 Task: Check current mortgage rates with a credit score of 640-659.
Action: Mouse moved to (799, 148)
Screenshot: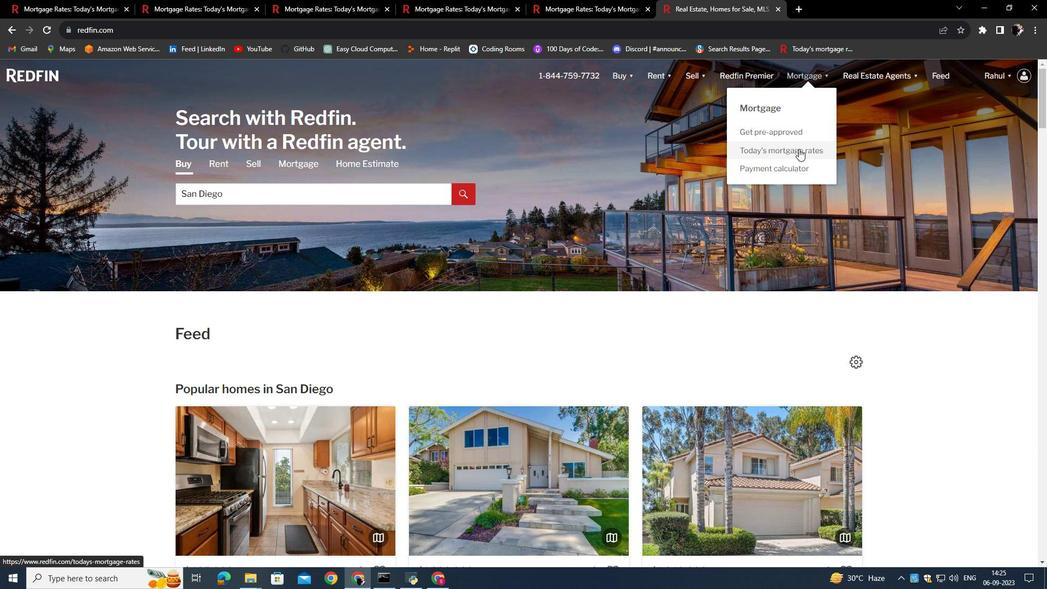 
Action: Mouse pressed left at (799, 148)
Screenshot: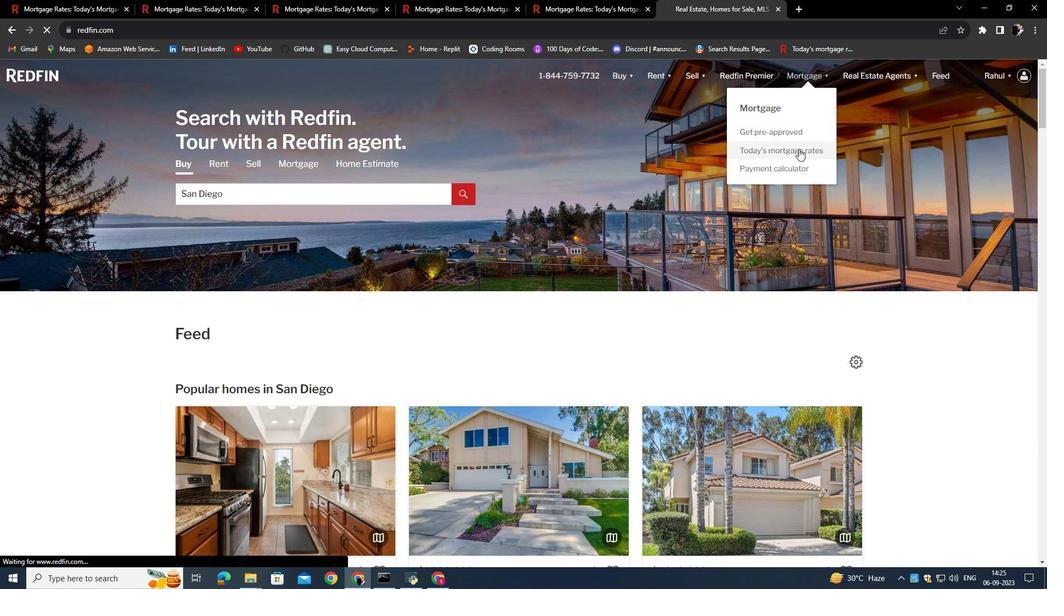 
Action: Mouse moved to (408, 290)
Screenshot: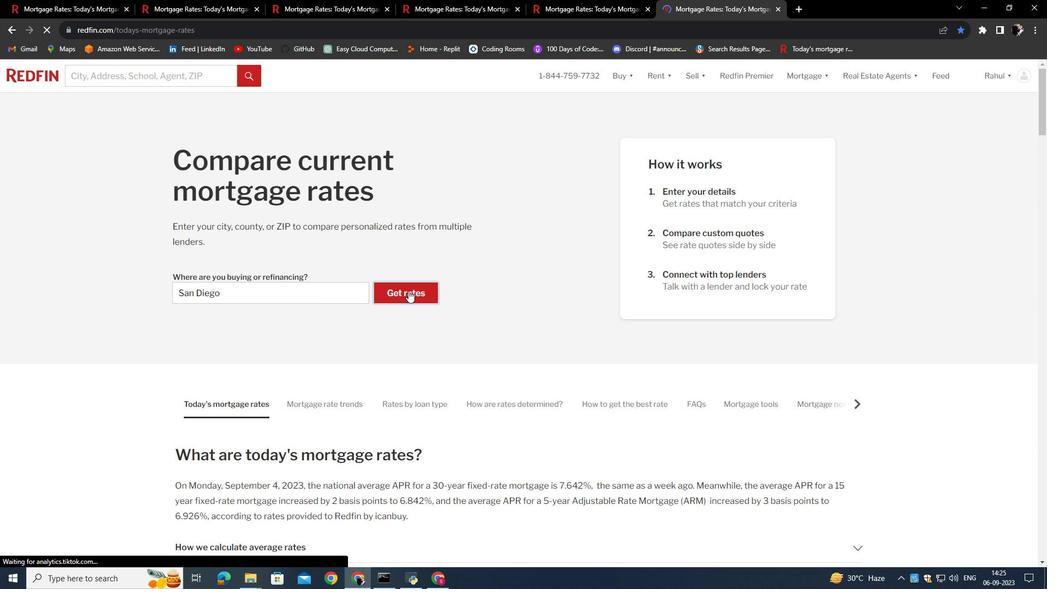 
Action: Mouse pressed left at (408, 290)
Screenshot: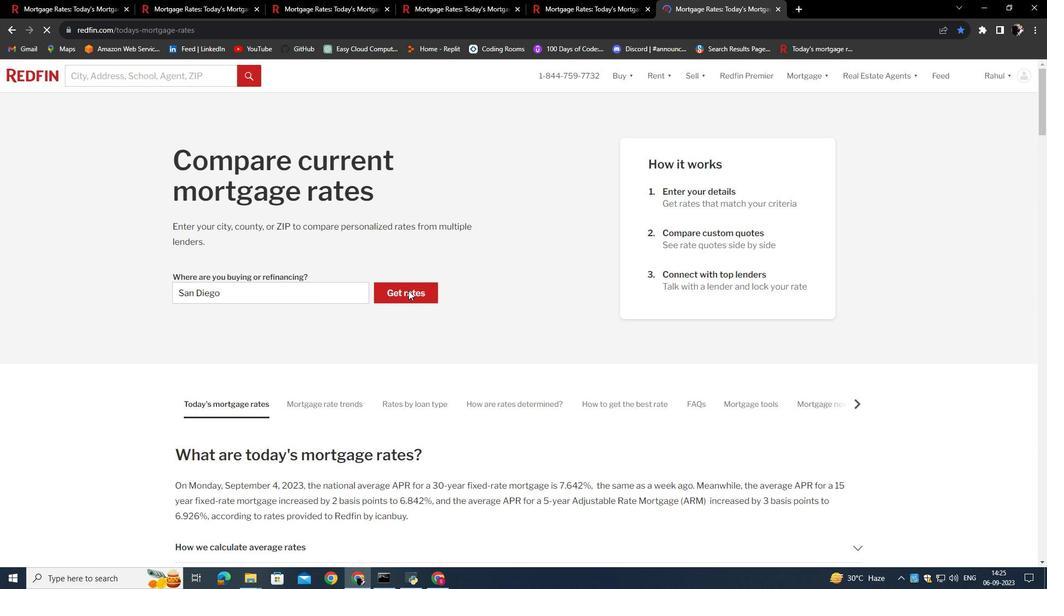 
Action: Mouse moved to (257, 373)
Screenshot: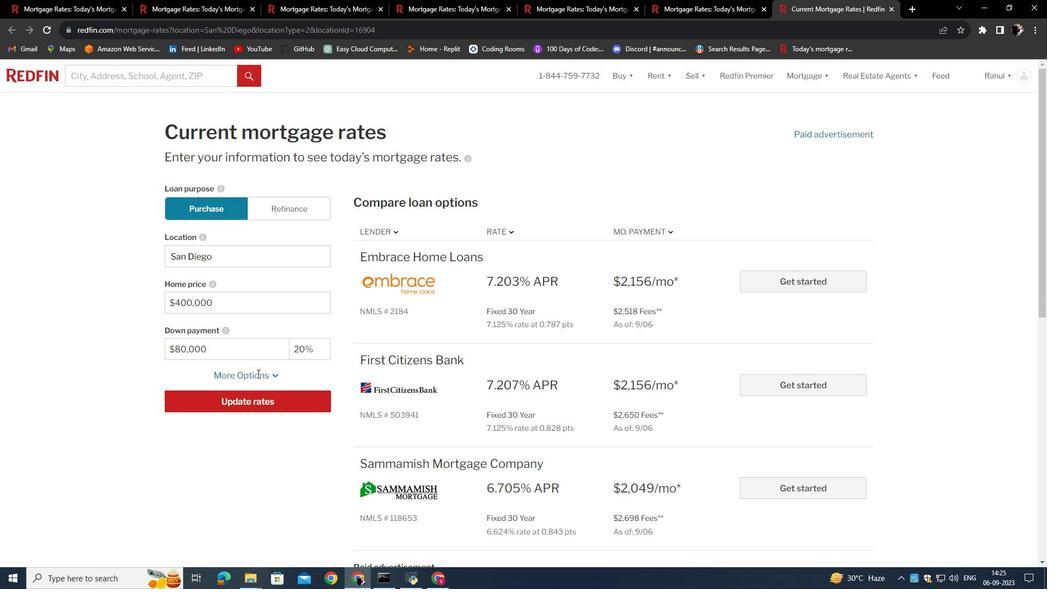 
Action: Mouse pressed left at (257, 373)
Screenshot: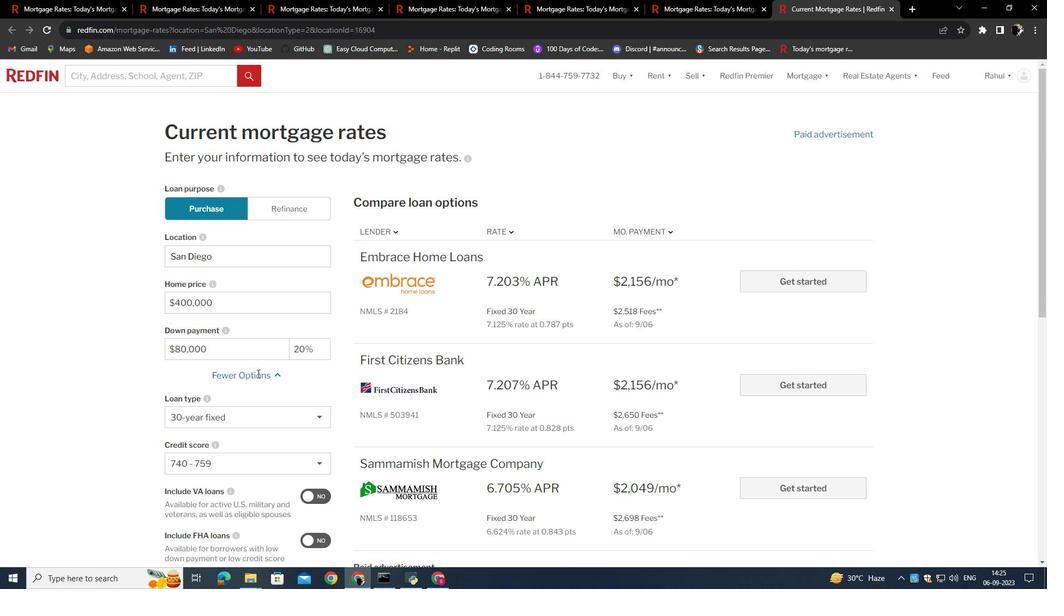 
Action: Mouse scrolled (257, 373) with delta (0, 0)
Screenshot: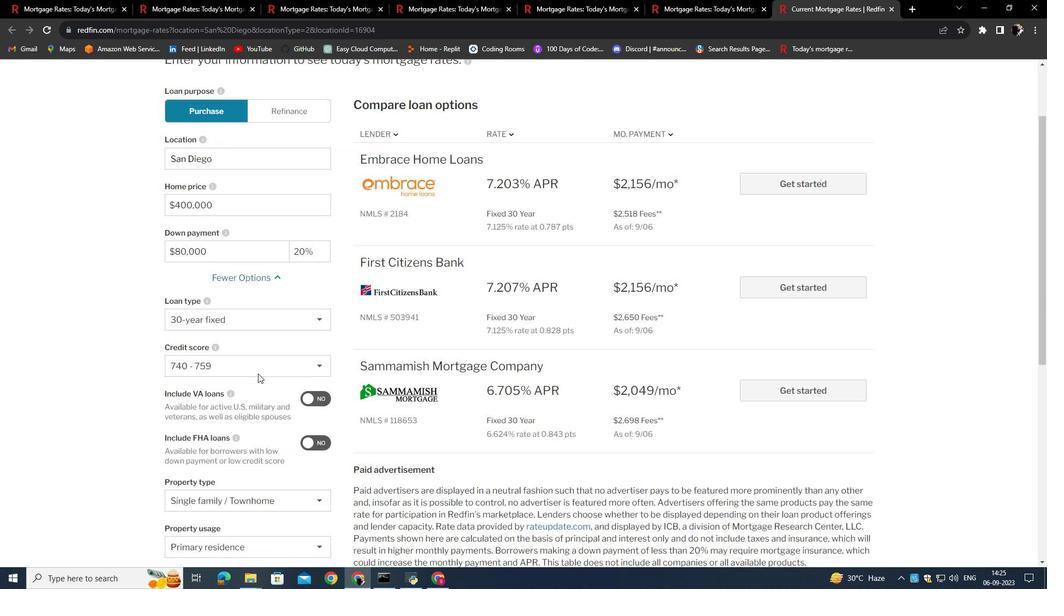 
Action: Mouse scrolled (257, 373) with delta (0, 0)
Screenshot: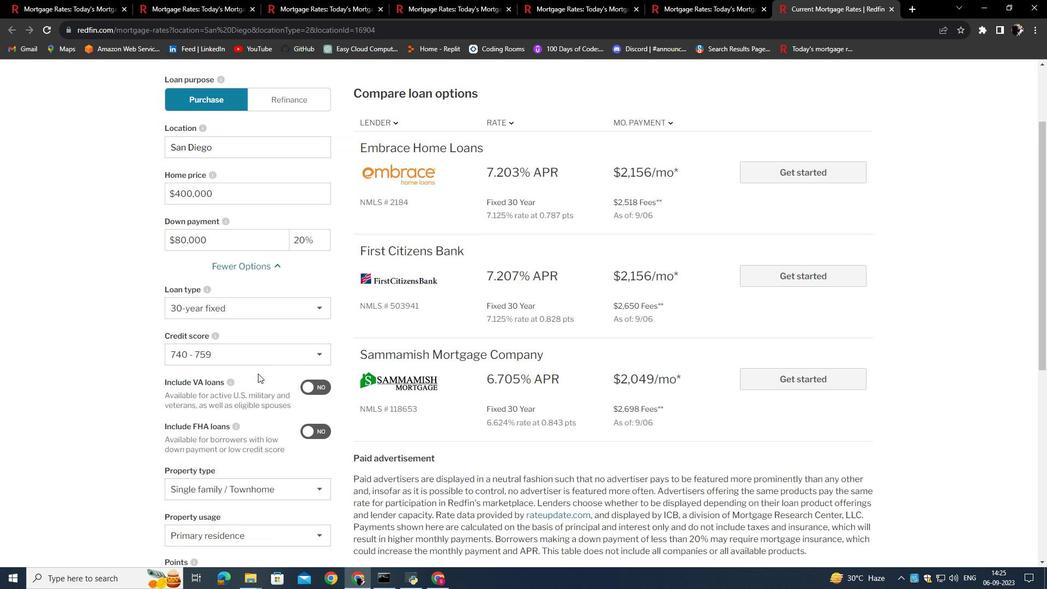 
Action: Mouse moved to (257, 373)
Screenshot: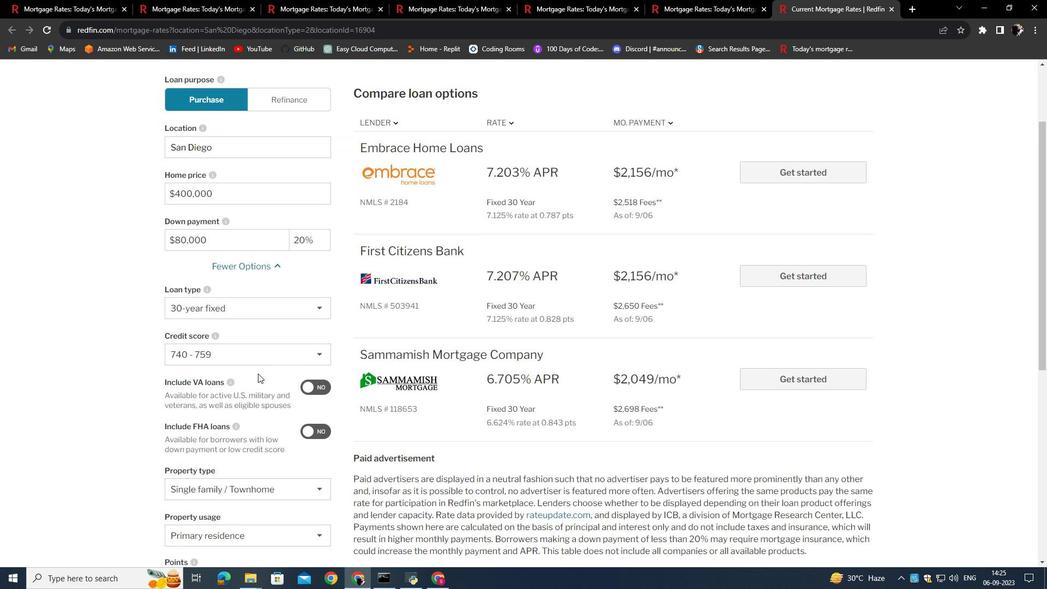 
Action: Mouse scrolled (257, 373) with delta (0, 0)
Screenshot: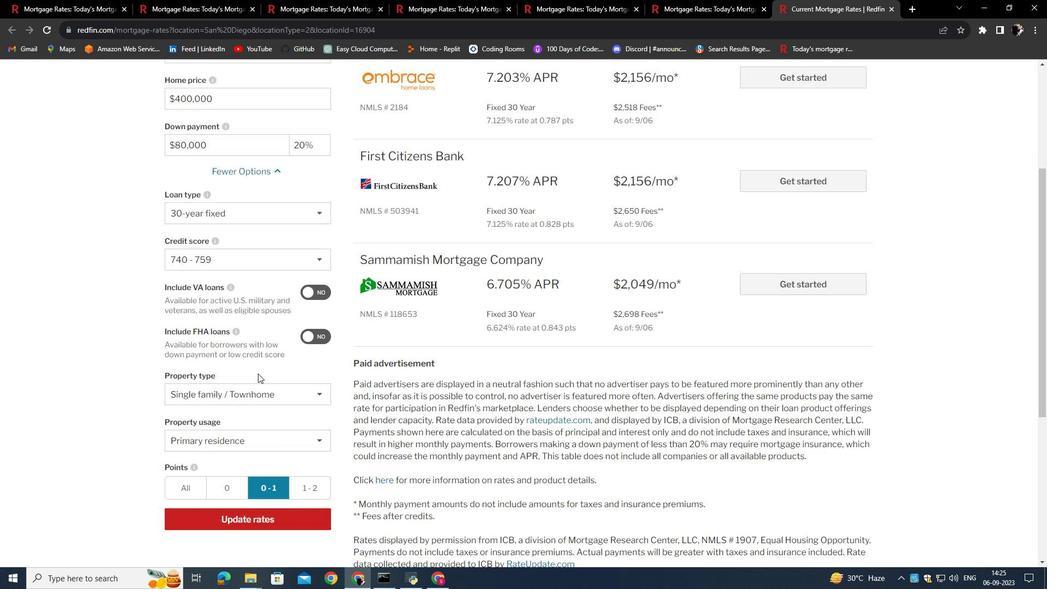 
Action: Mouse scrolled (257, 373) with delta (0, 0)
Screenshot: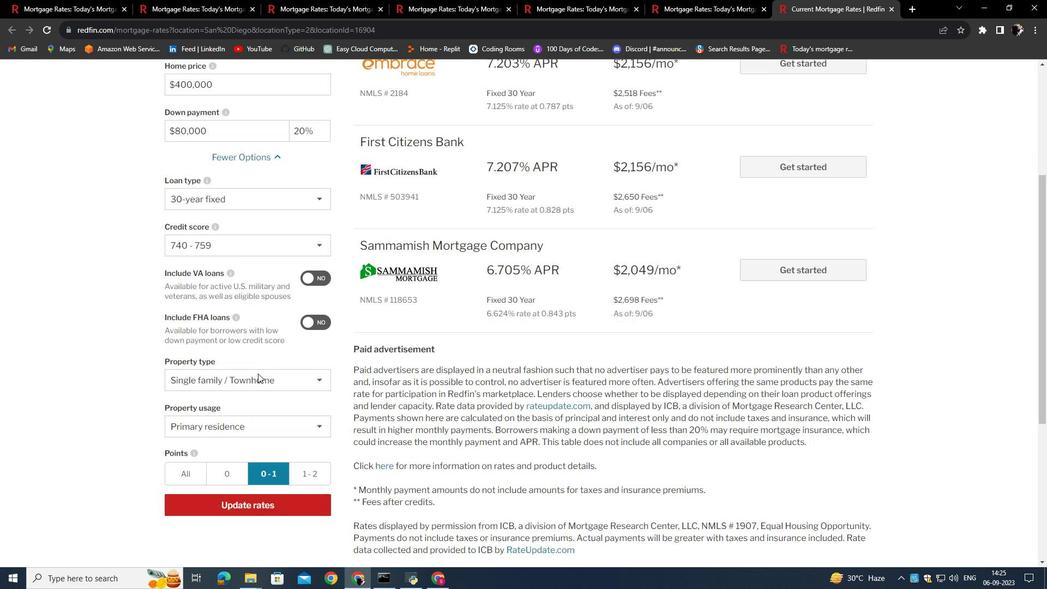 
Action: Mouse moved to (214, 249)
Screenshot: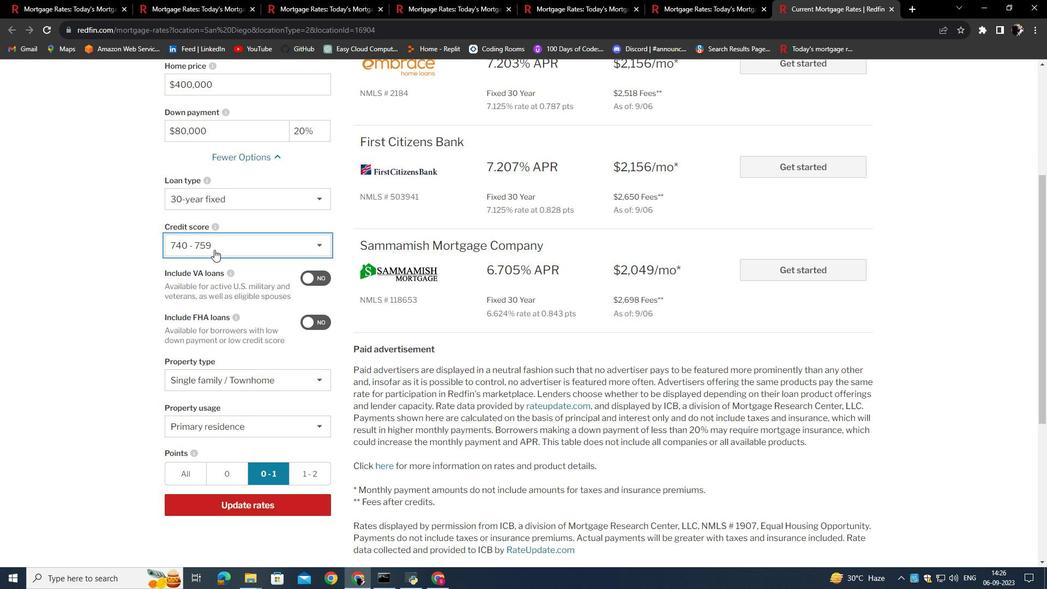 
Action: Mouse pressed left at (214, 249)
Screenshot: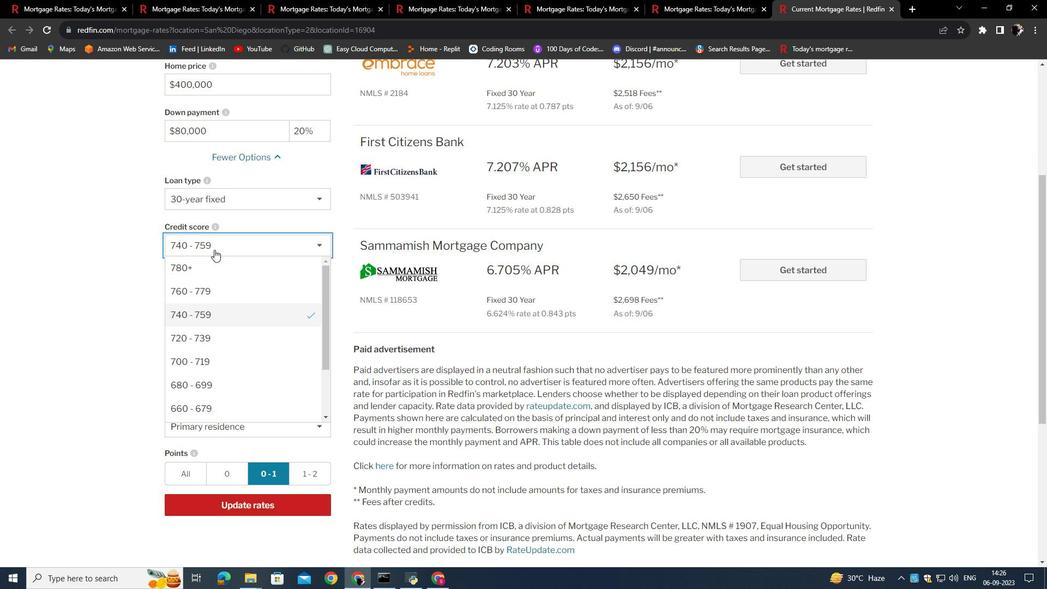 
Action: Mouse moved to (226, 371)
Screenshot: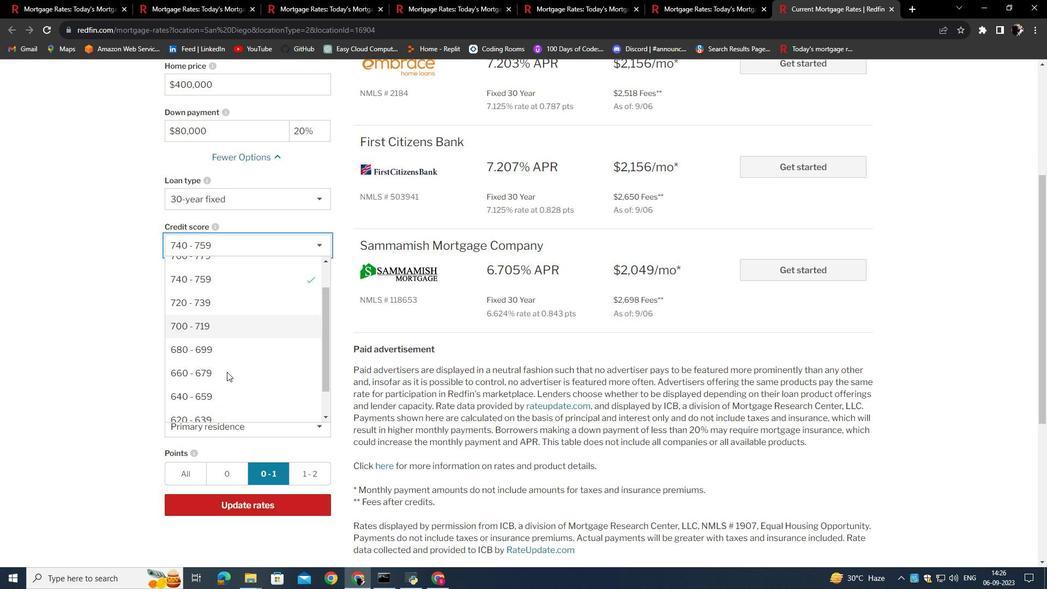 
Action: Mouse scrolled (226, 371) with delta (0, 0)
Screenshot: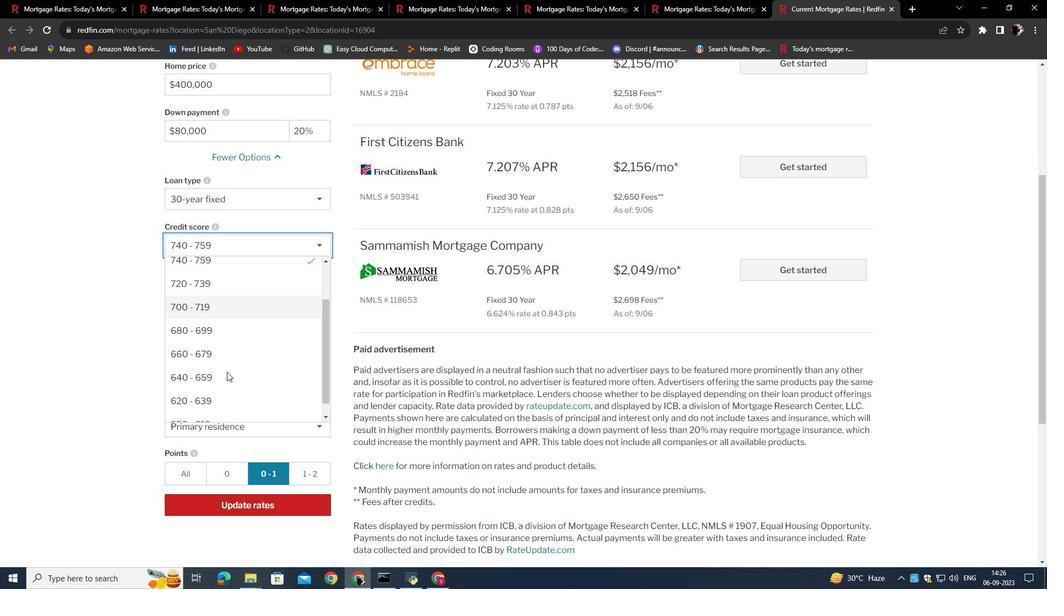
Action: Mouse scrolled (226, 371) with delta (0, 0)
Screenshot: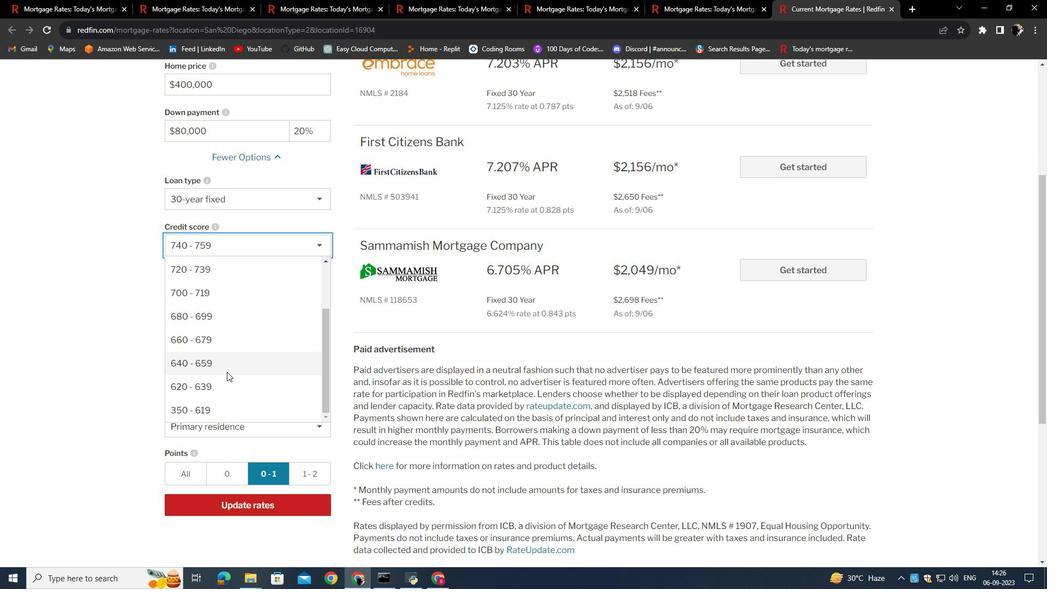 
Action: Mouse moved to (224, 366)
Screenshot: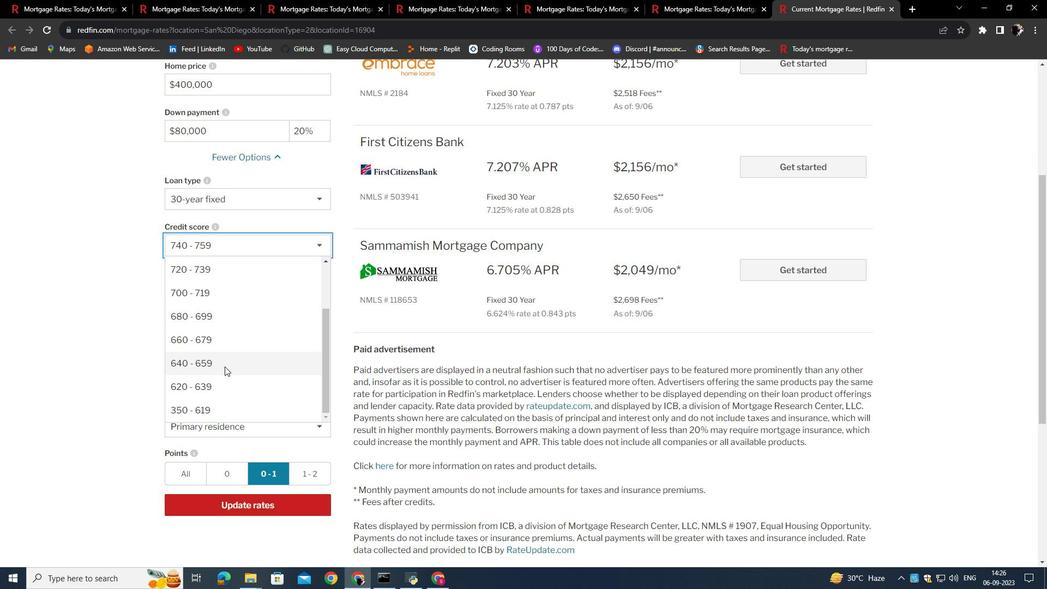 
Action: Mouse pressed left at (224, 366)
Screenshot: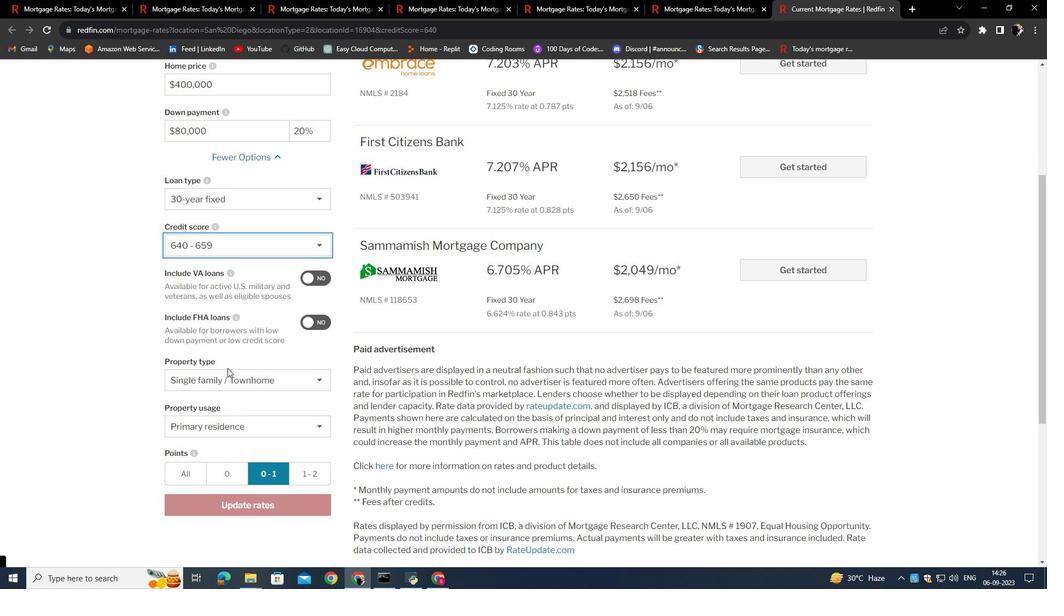 
Action: Mouse moved to (236, 363)
Screenshot: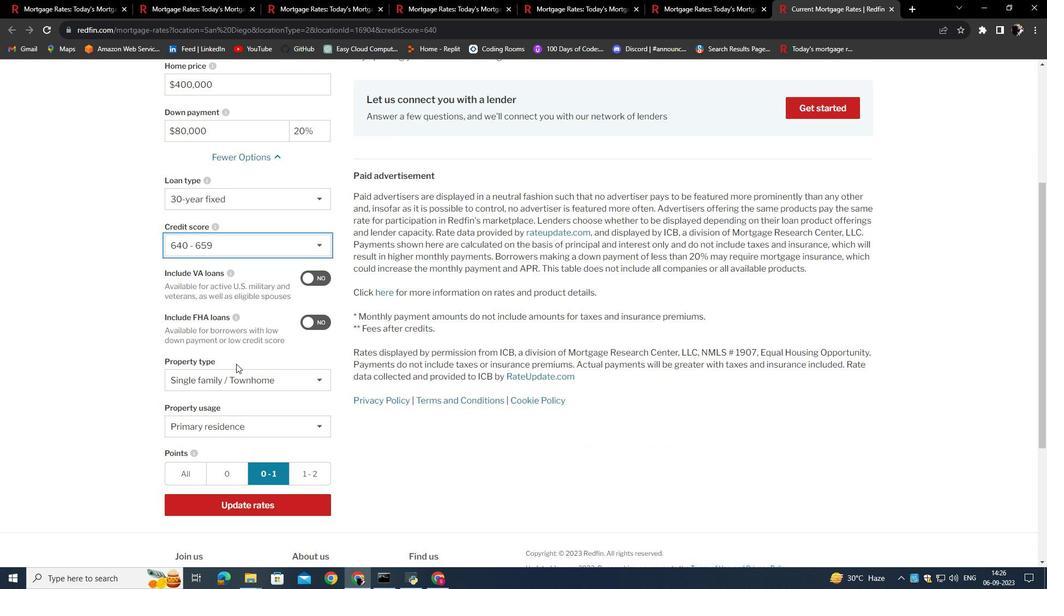 
Action: Mouse scrolled (236, 363) with delta (0, 0)
Screenshot: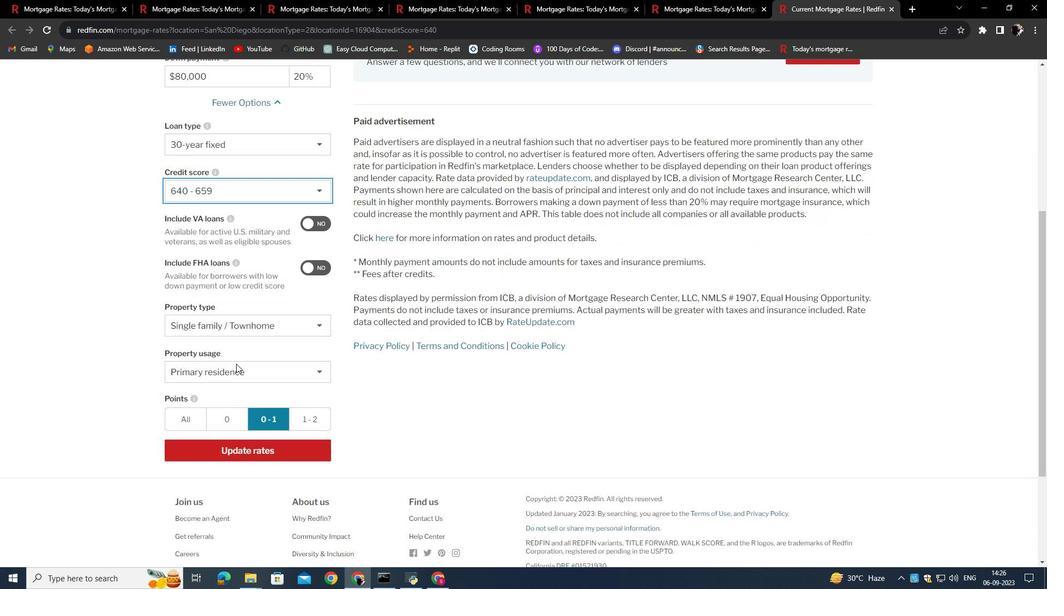 
Action: Mouse moved to (267, 452)
Screenshot: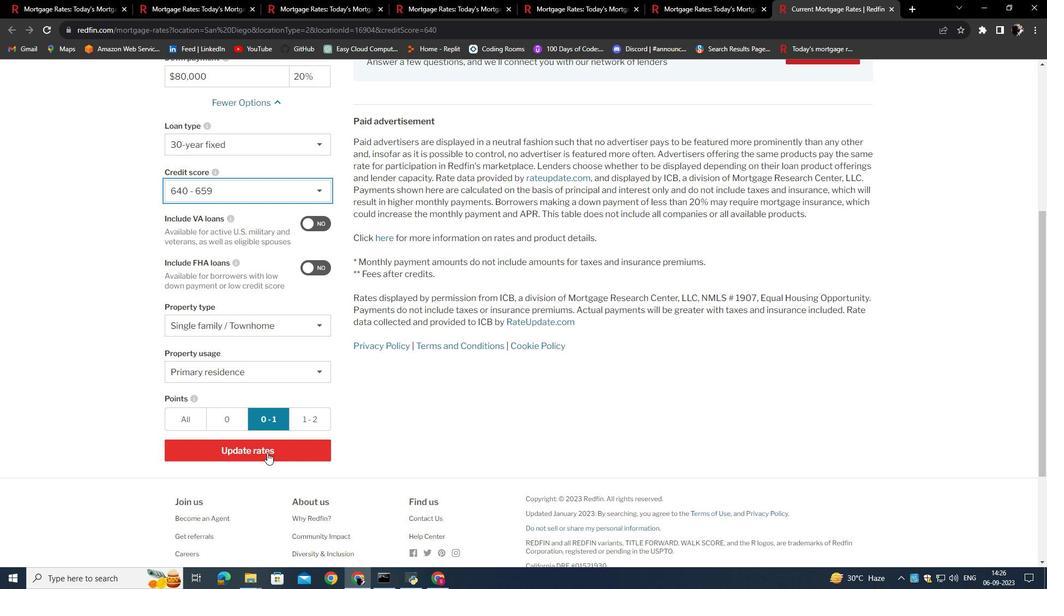 
Action: Mouse pressed left at (267, 452)
Screenshot: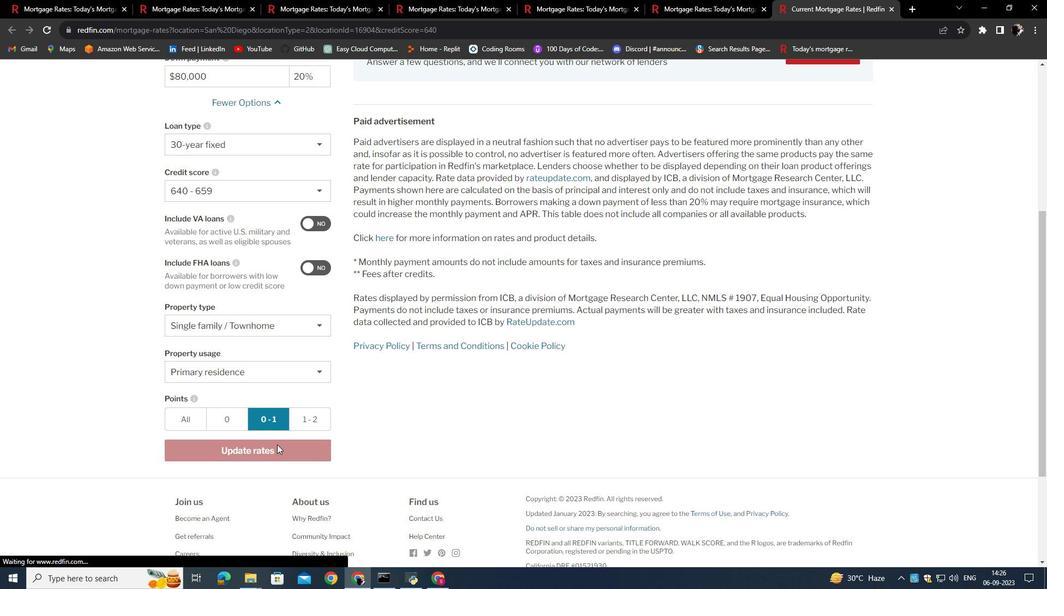 
Action: Mouse moved to (475, 350)
Screenshot: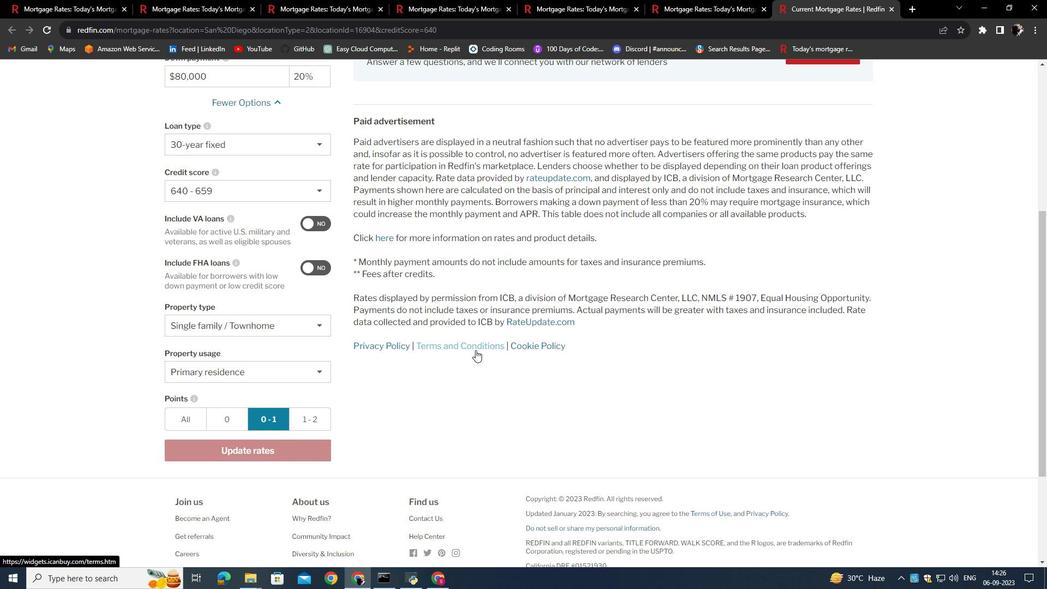 
Action: Mouse scrolled (475, 350) with delta (0, 0)
Screenshot: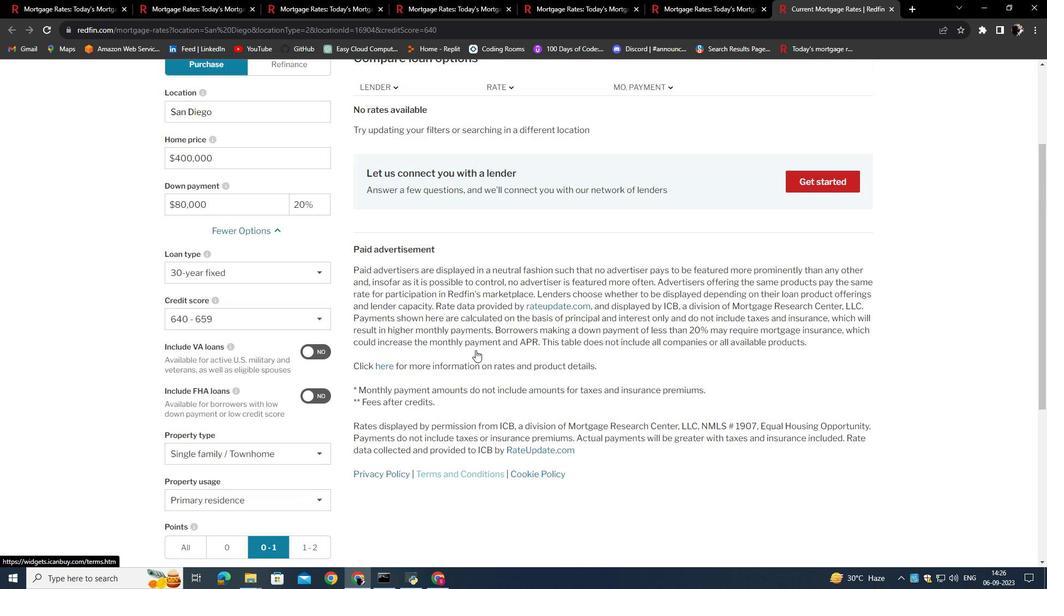 
Action: Mouse scrolled (475, 350) with delta (0, 0)
Screenshot: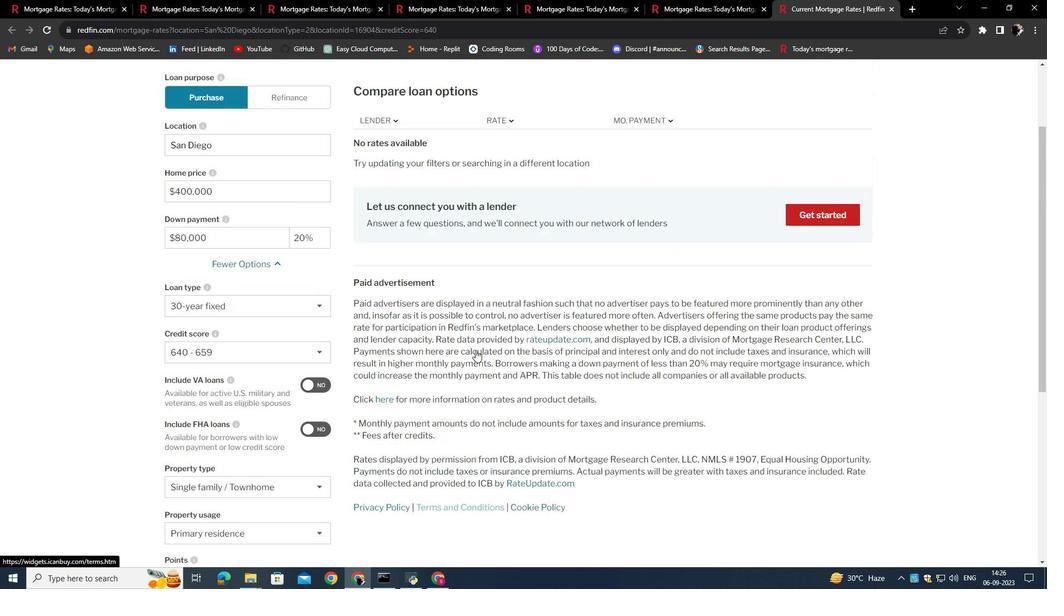 
Action: Mouse scrolled (475, 350) with delta (0, 0)
Screenshot: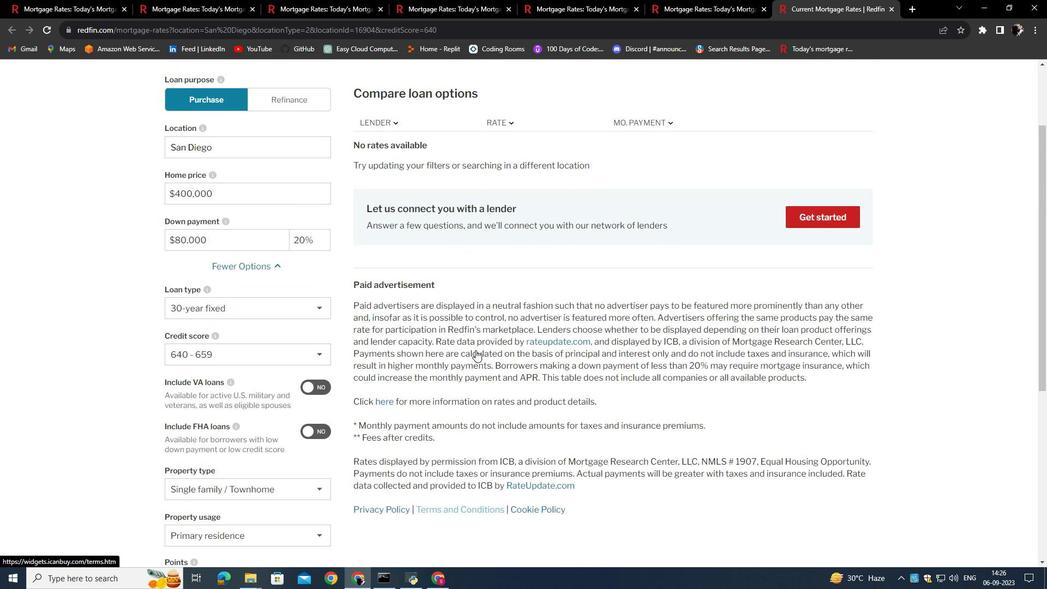 
Action: Mouse scrolled (475, 350) with delta (0, 0)
Screenshot: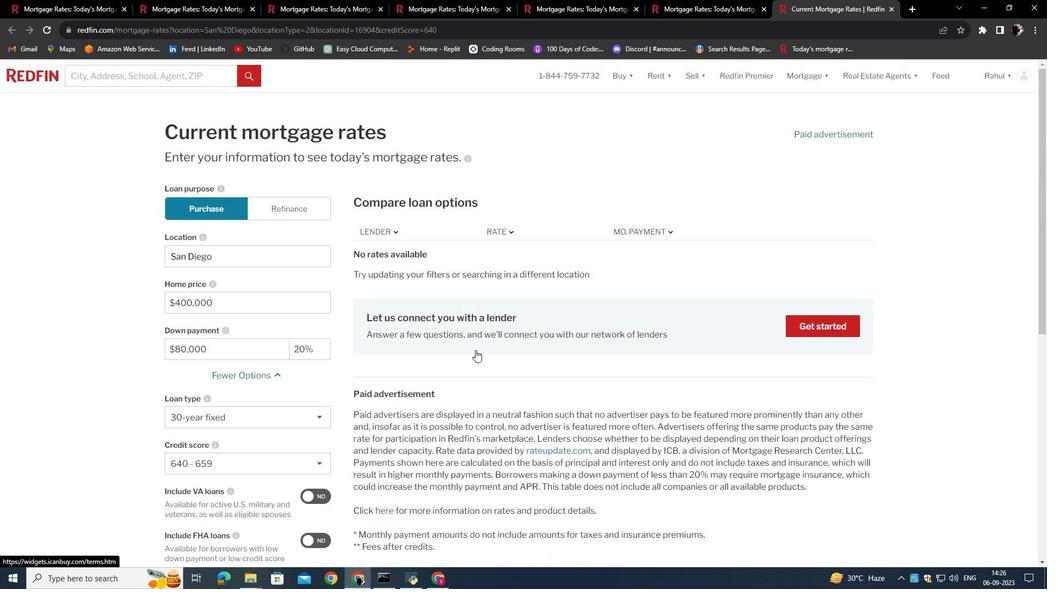 
Action: Mouse scrolled (475, 350) with delta (0, 0)
Screenshot: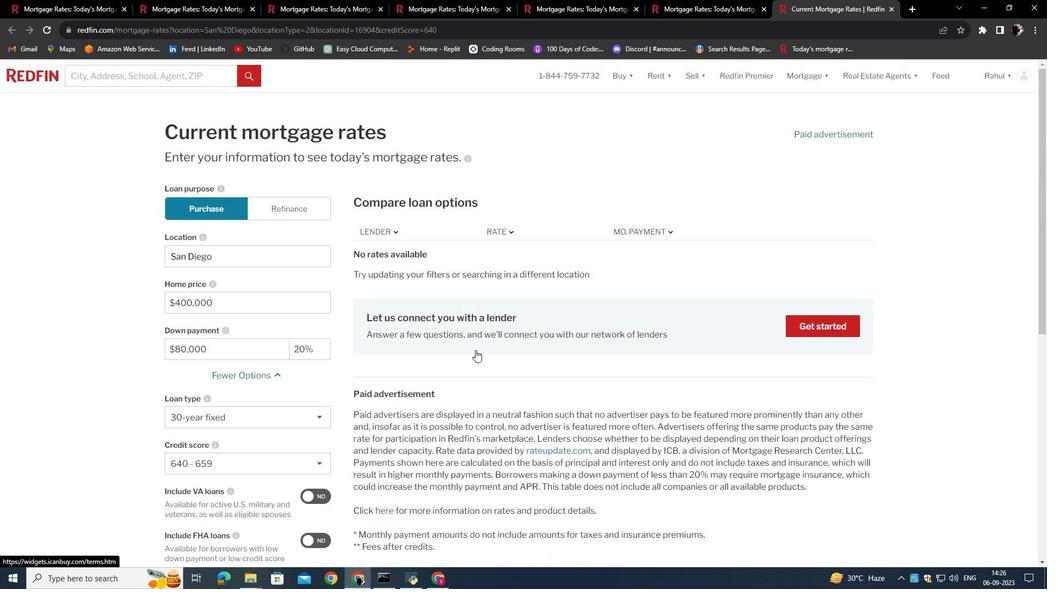 
